 Task: On the page apply the whole document for page orientation.
Action: Mouse moved to (178, 71)
Screenshot: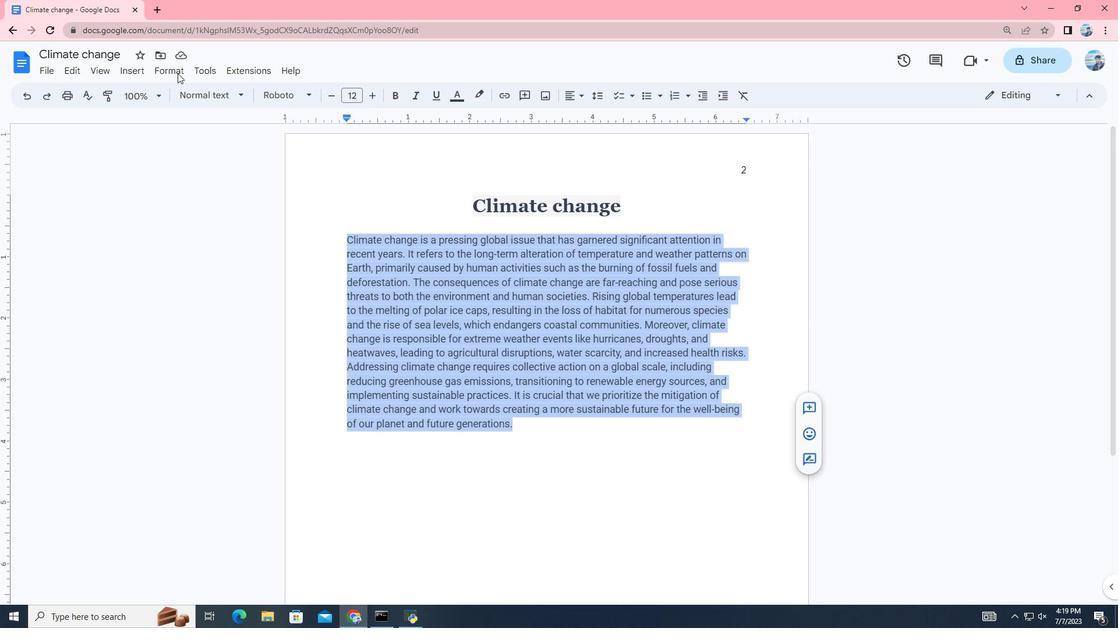 
Action: Mouse pressed left at (178, 71)
Screenshot: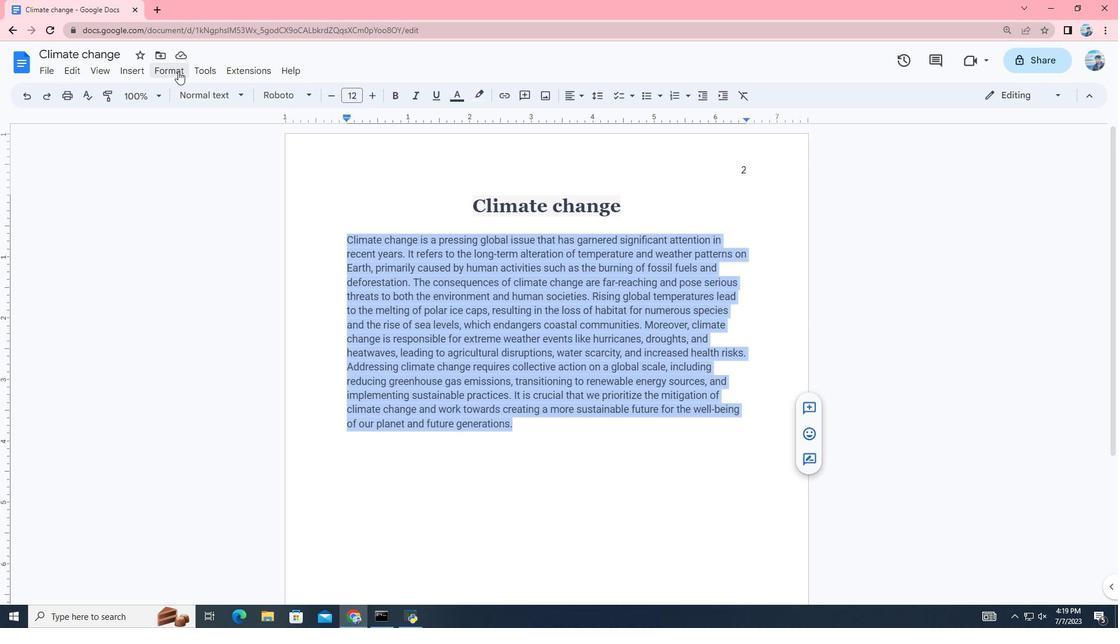 
Action: Mouse moved to (223, 265)
Screenshot: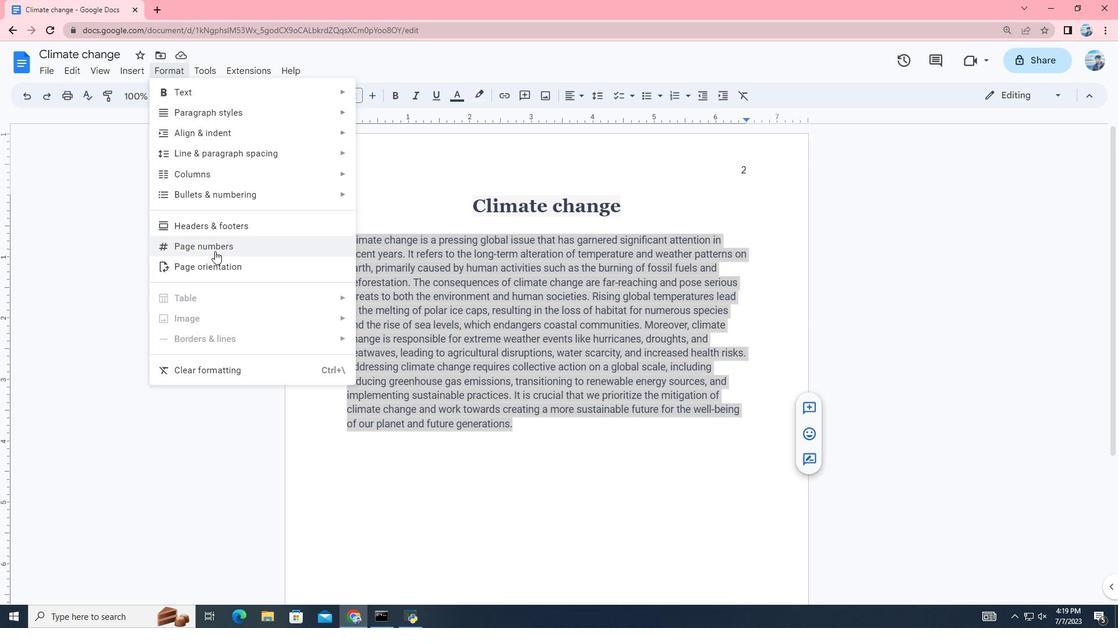 
Action: Mouse pressed left at (223, 265)
Screenshot: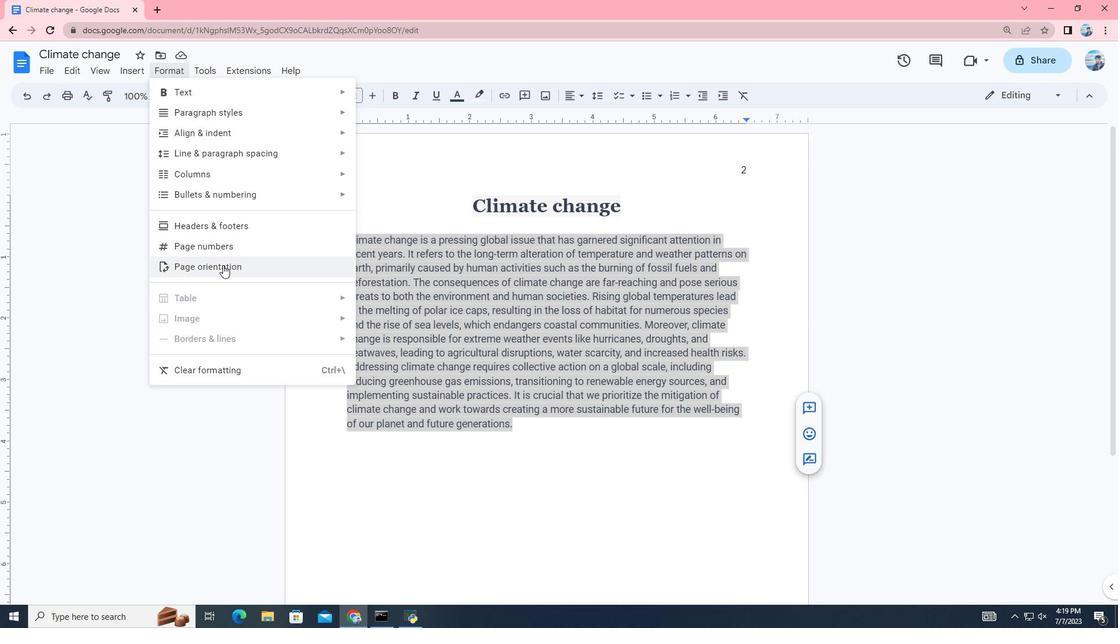 
Action: Mouse moved to (491, 299)
Screenshot: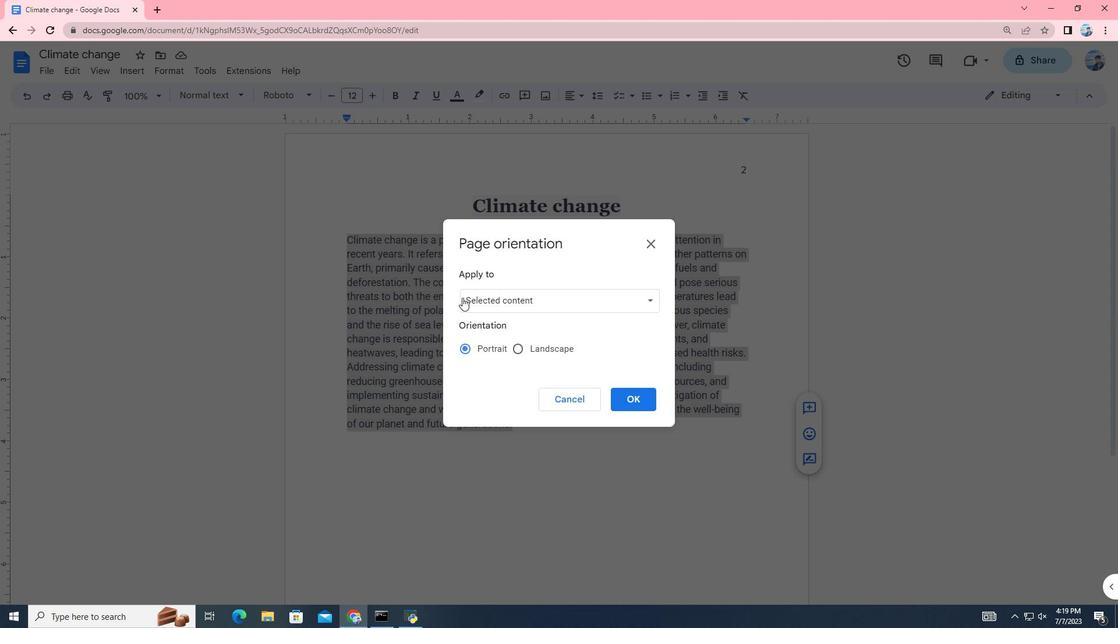 
Action: Mouse pressed left at (491, 299)
Screenshot: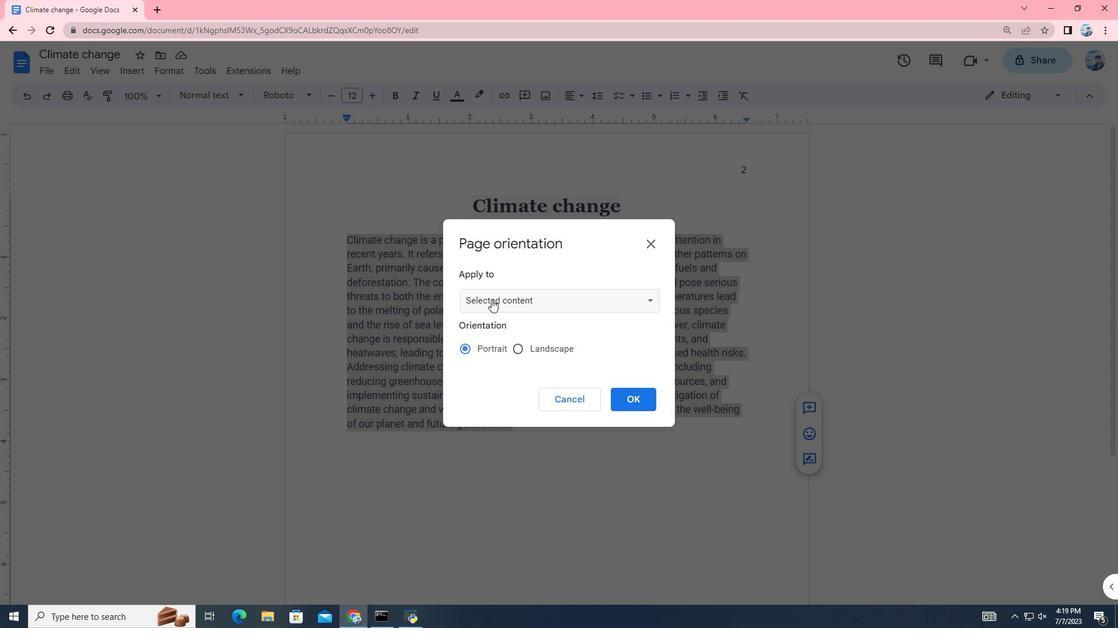 
Action: Mouse moved to (493, 277)
Screenshot: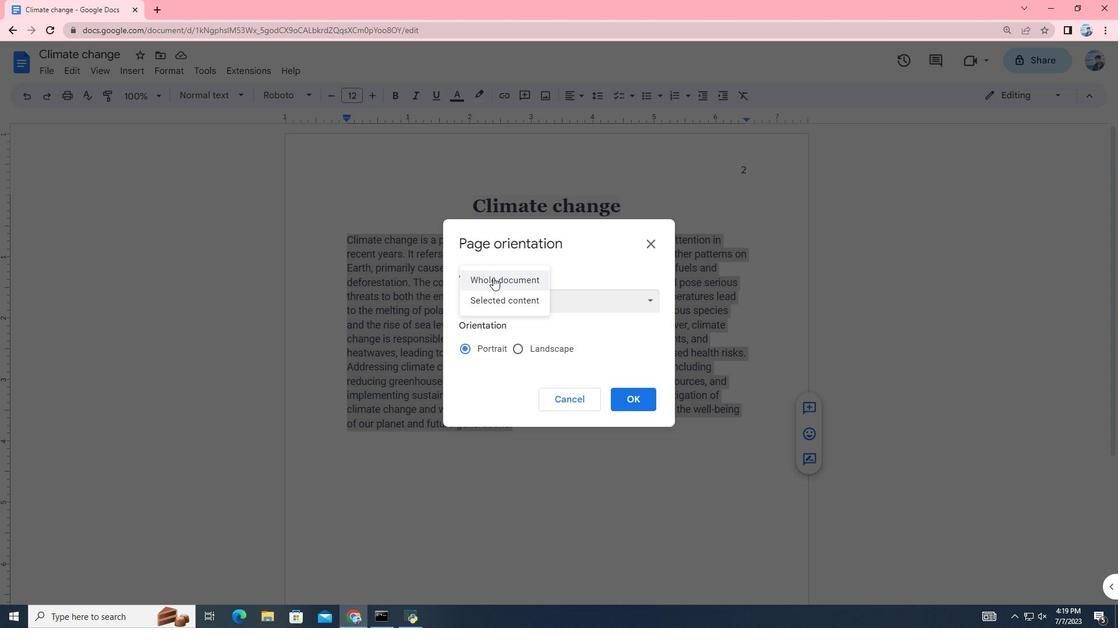 
Action: Mouse pressed left at (493, 277)
Screenshot: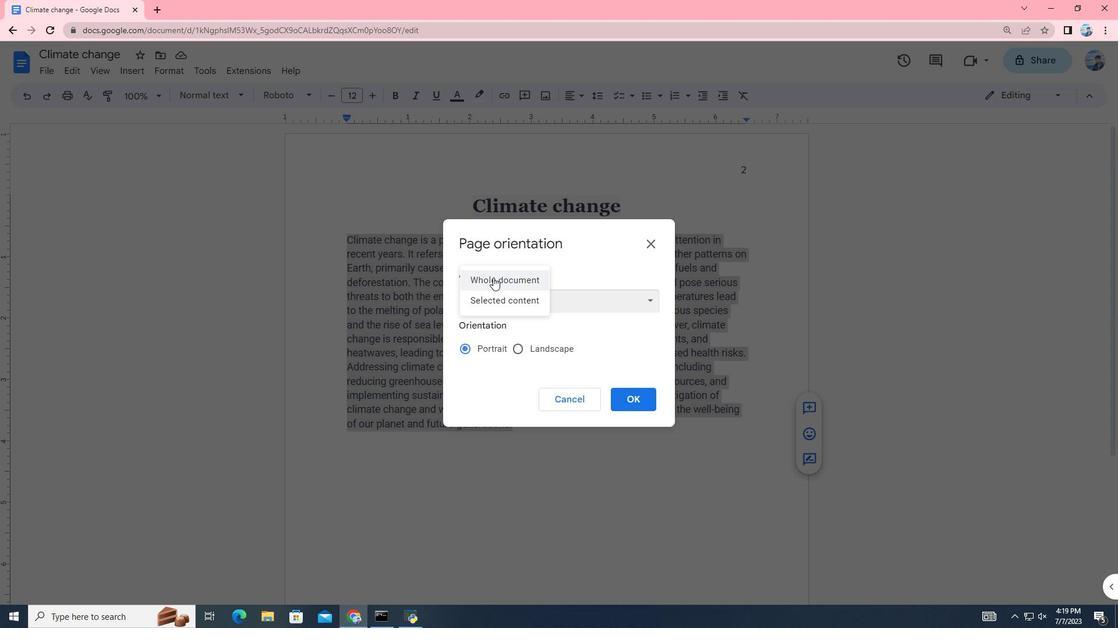 
Action: Mouse moved to (644, 401)
Screenshot: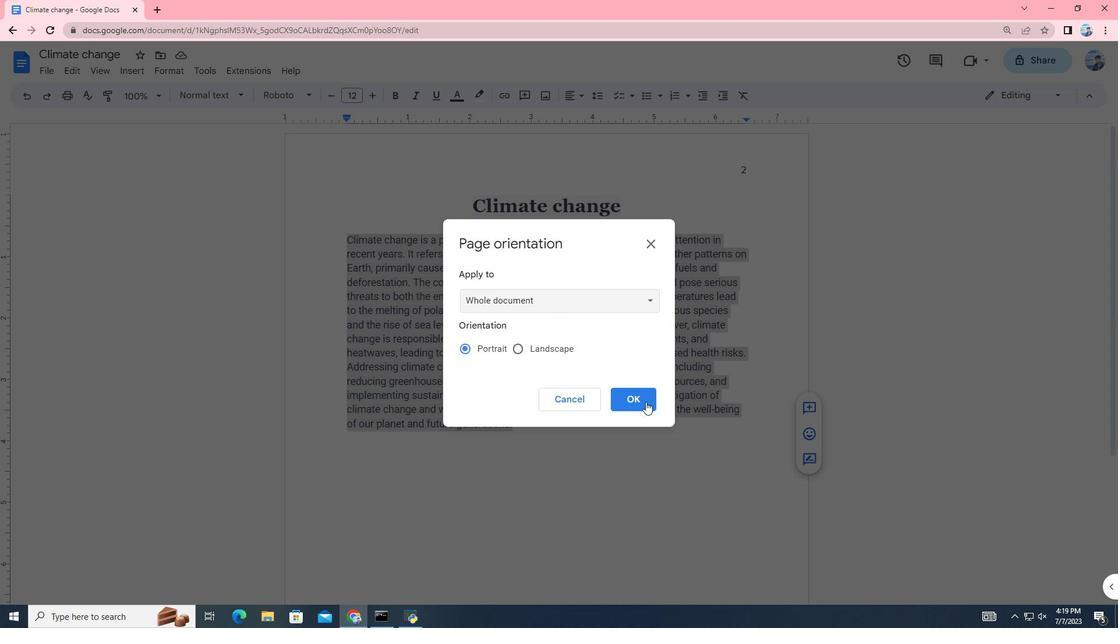 
Action: Mouse pressed left at (644, 401)
Screenshot: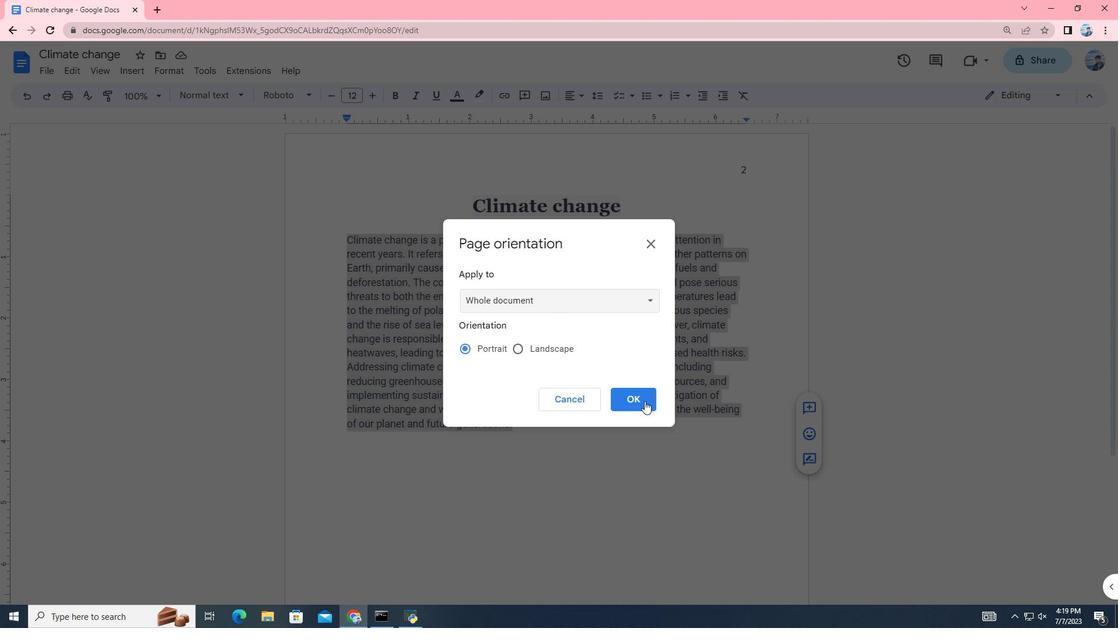 
